 Task: Open a spreadsheet with the name "Function" from shared with me.
Action: Mouse moved to (44, 77)
Screenshot: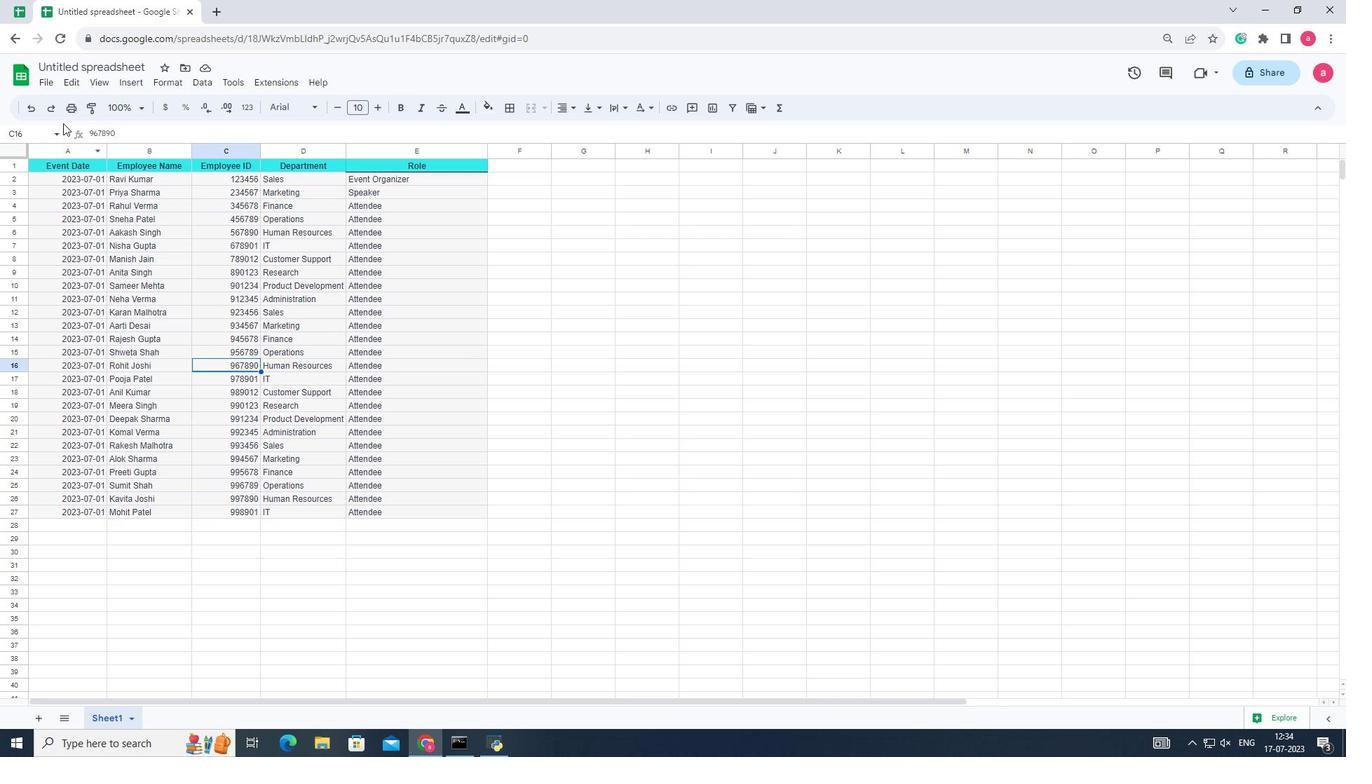 
Action: Mouse pressed left at (44, 77)
Screenshot: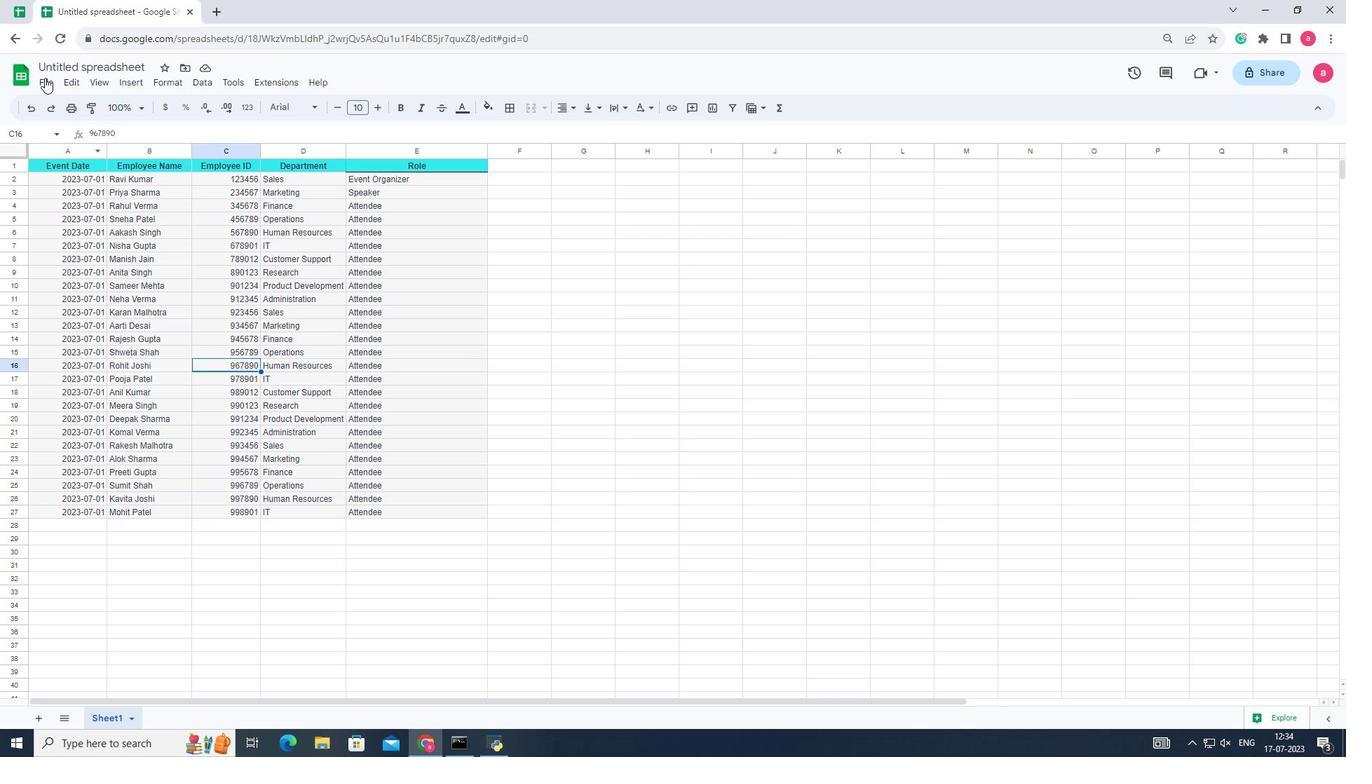 
Action: Mouse moved to (70, 120)
Screenshot: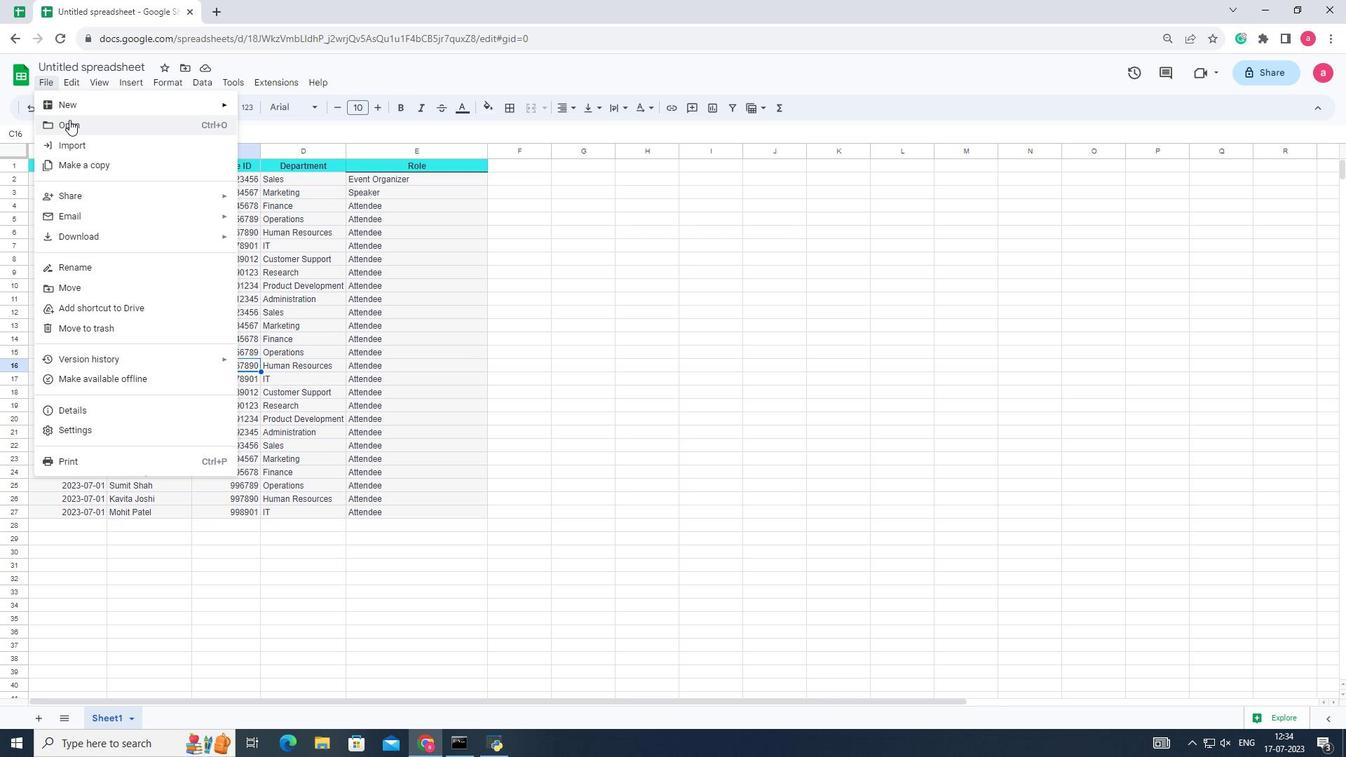 
Action: Mouse pressed left at (70, 120)
Screenshot: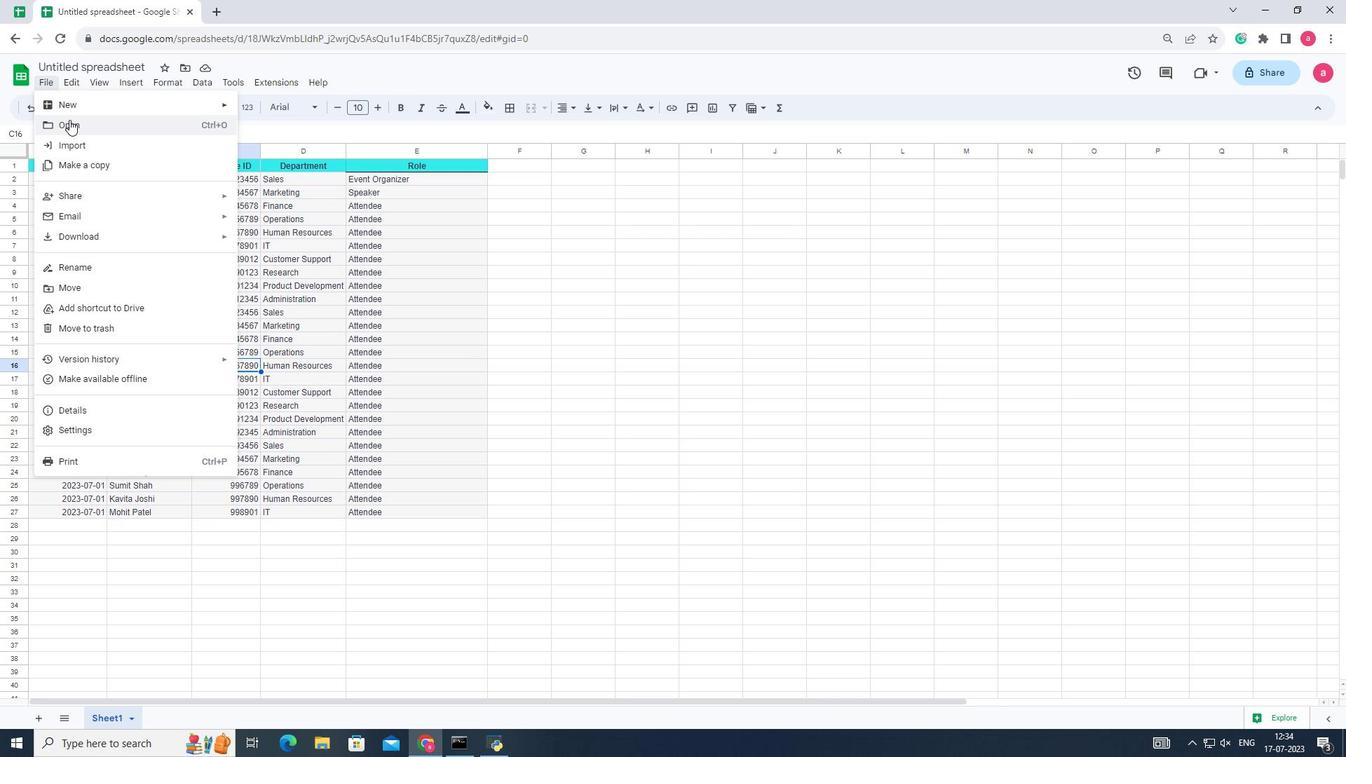 
Action: Mouse moved to (344, 164)
Screenshot: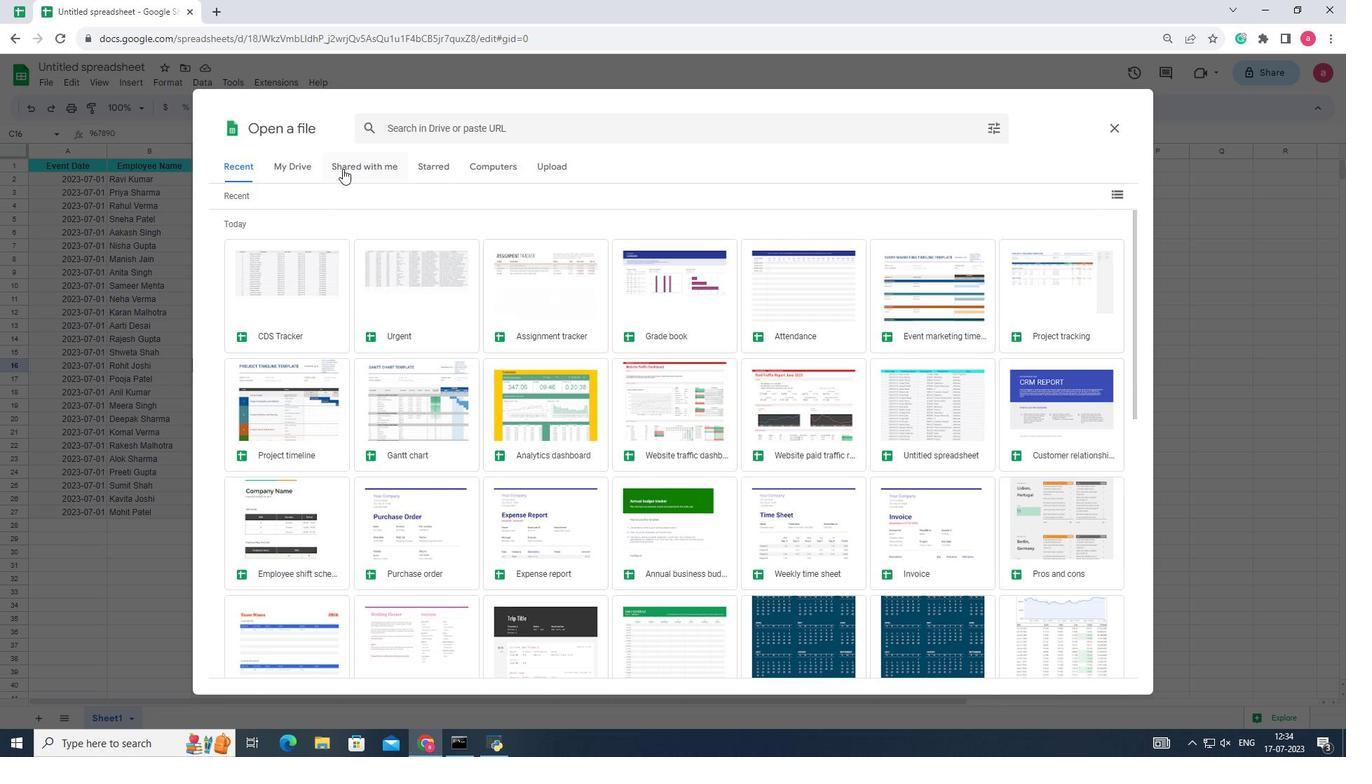 
Action: Mouse pressed left at (344, 164)
Screenshot: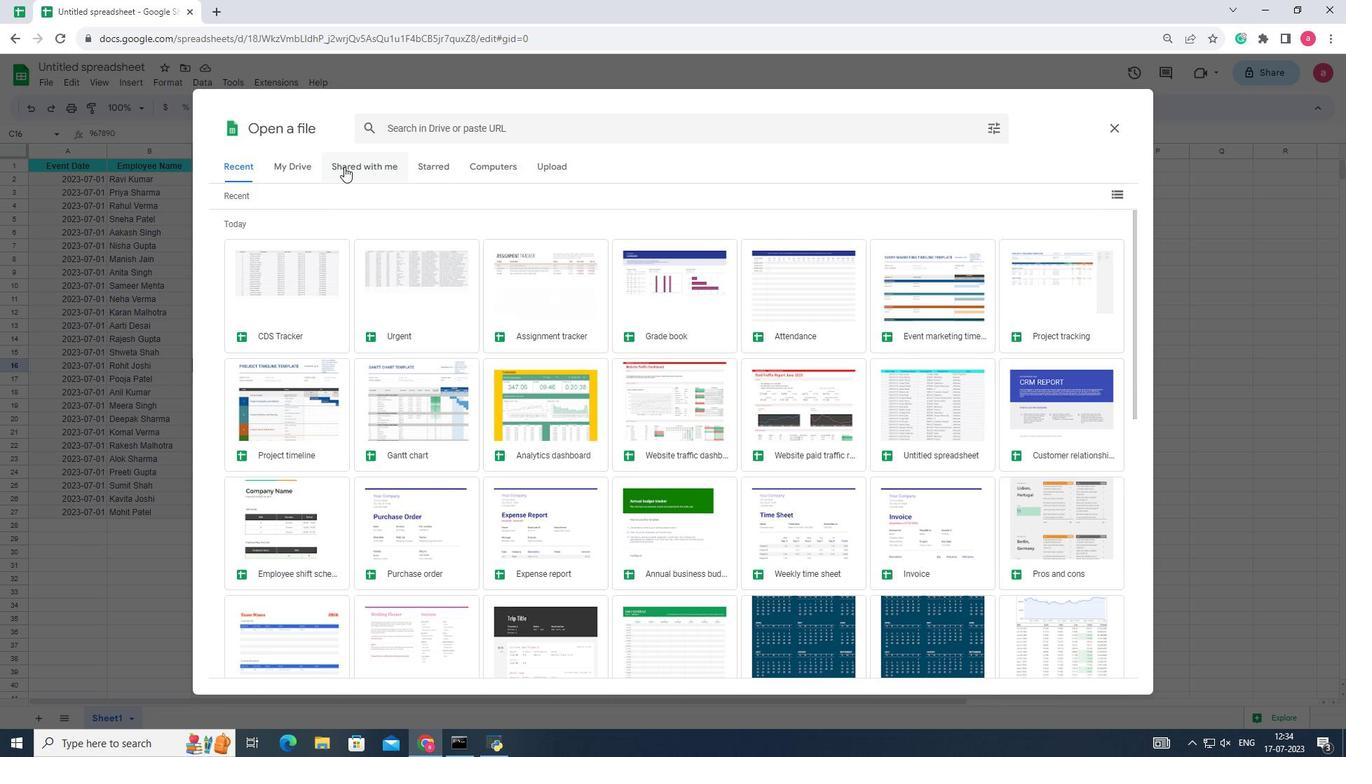 
Action: Mouse moved to (349, 533)
Screenshot: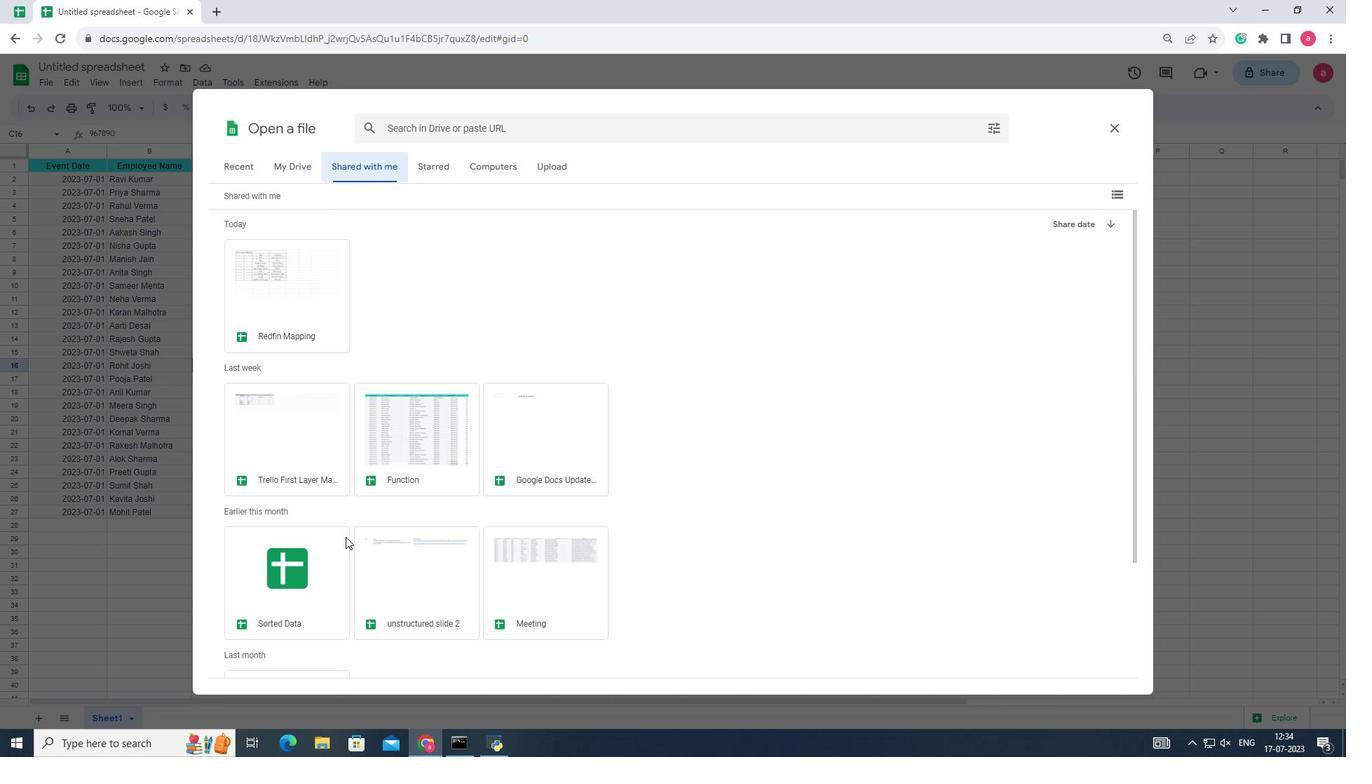 
Action: Mouse scrolled (349, 532) with delta (0, 0)
Screenshot: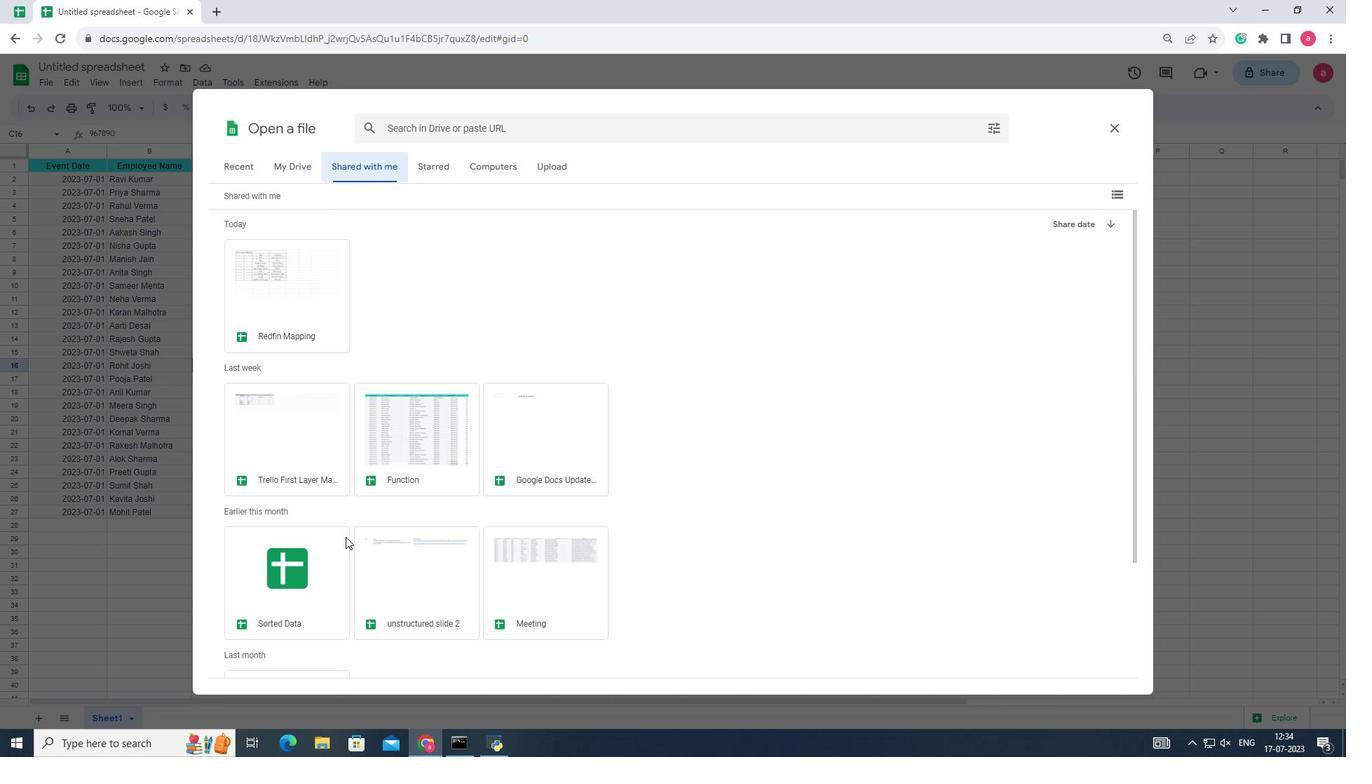 
Action: Mouse scrolled (349, 532) with delta (0, 0)
Screenshot: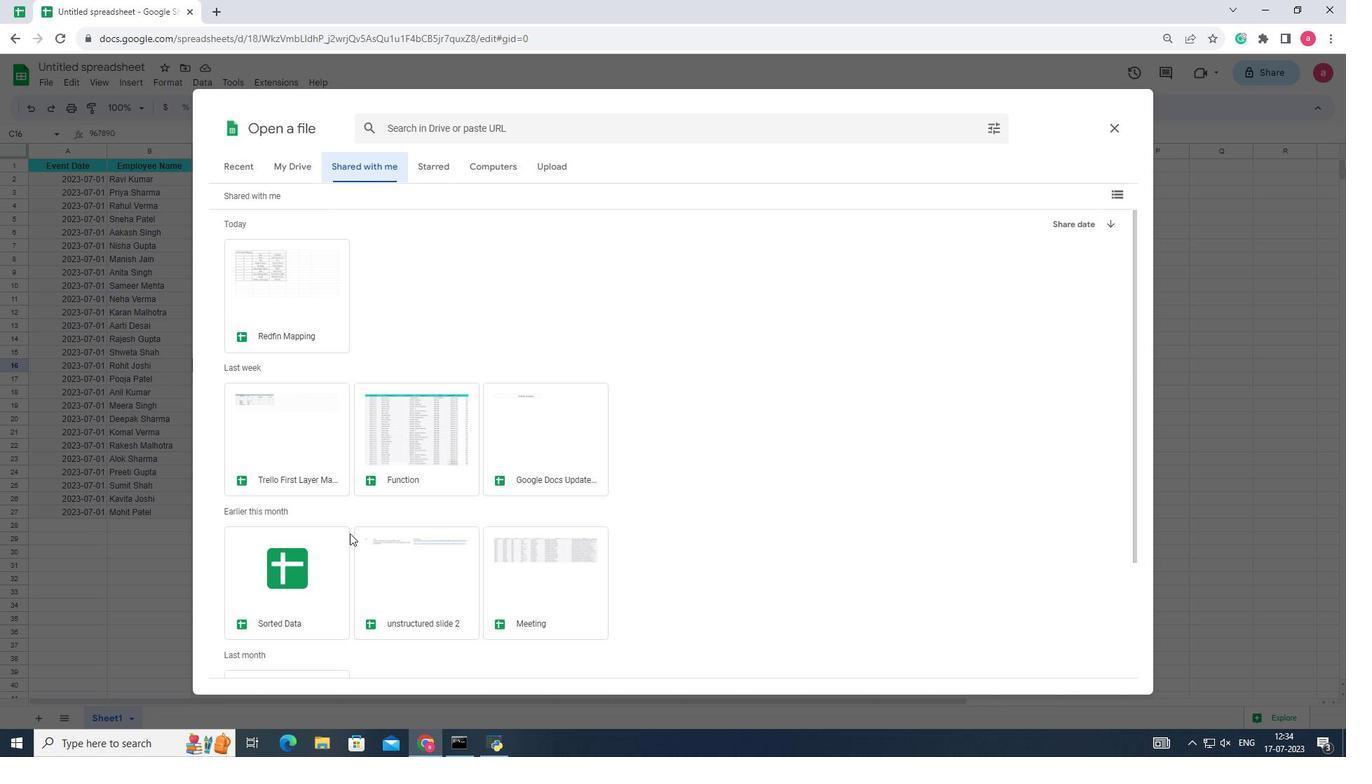 
Action: Mouse moved to (437, 313)
Screenshot: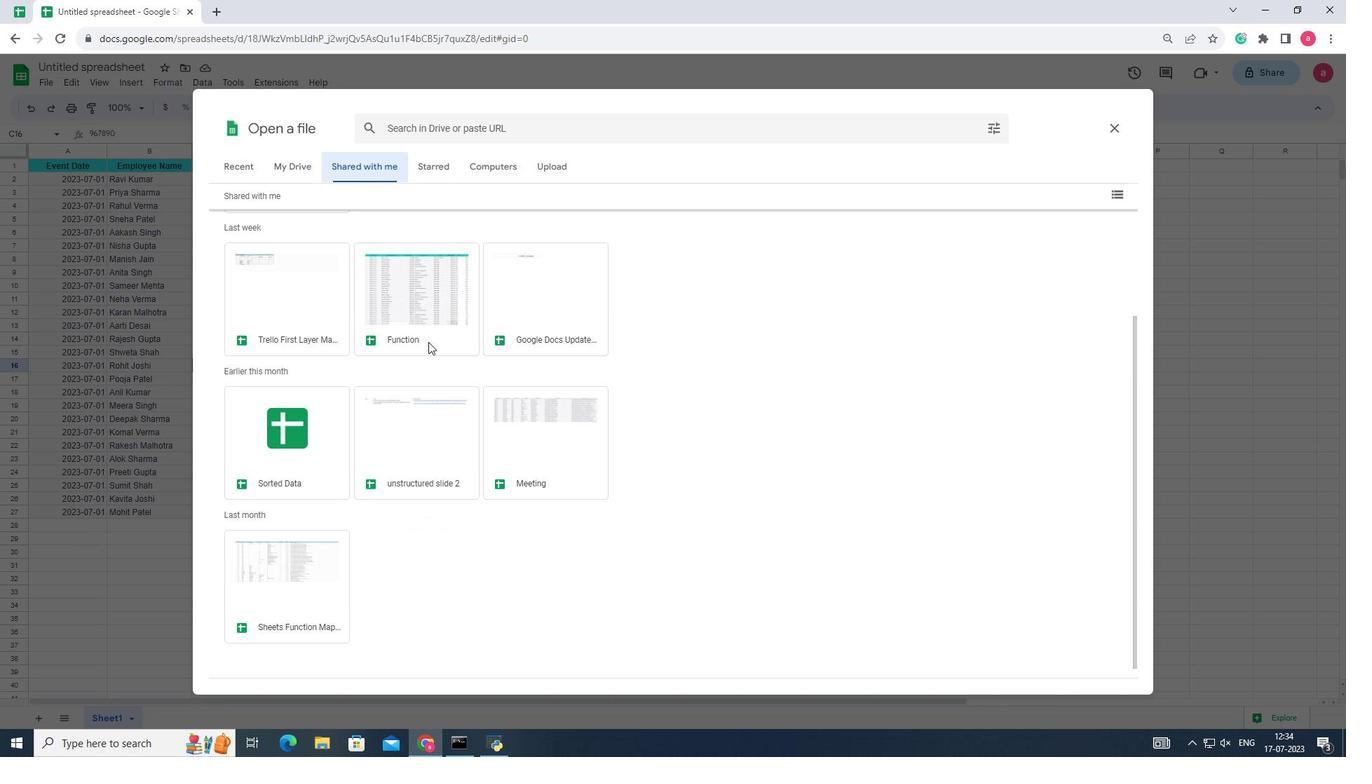
Action: Mouse pressed left at (437, 313)
Screenshot: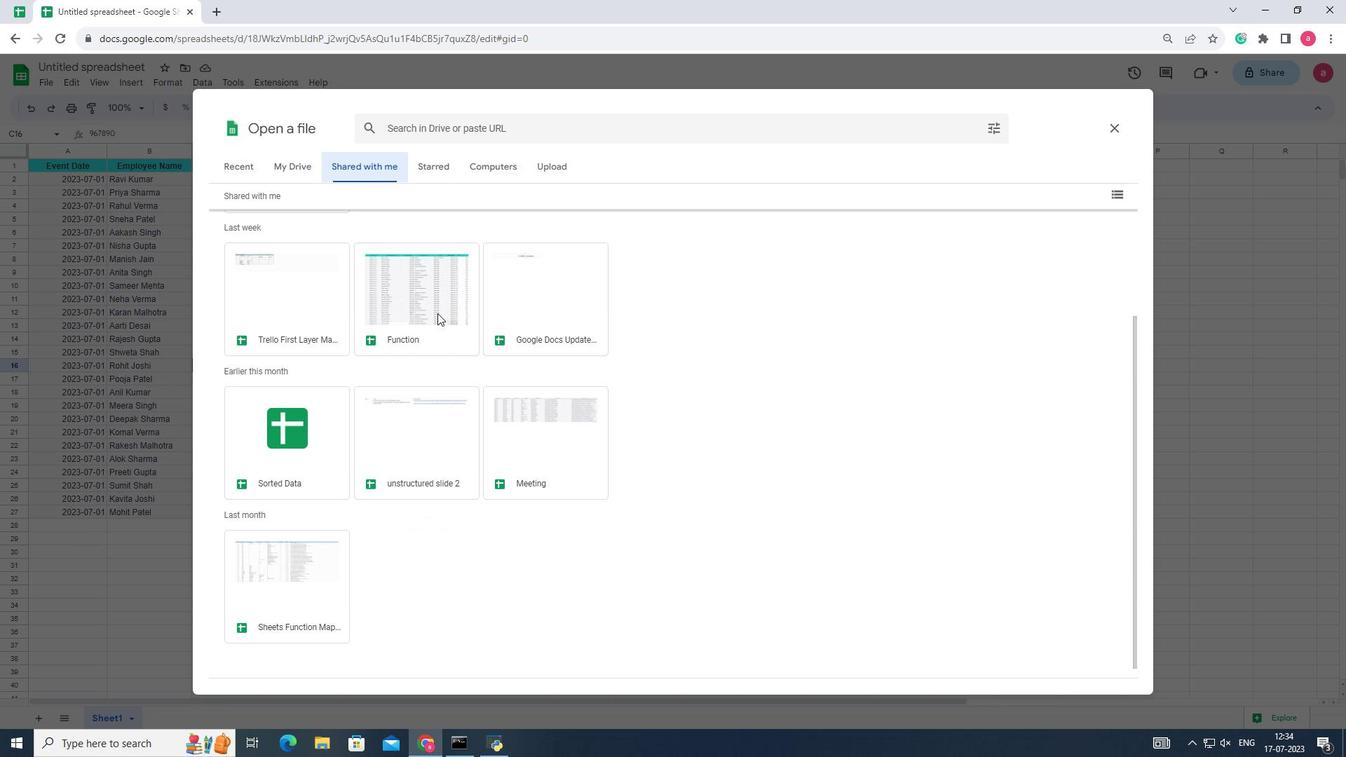 
Action: Mouse moved to (1083, 649)
Screenshot: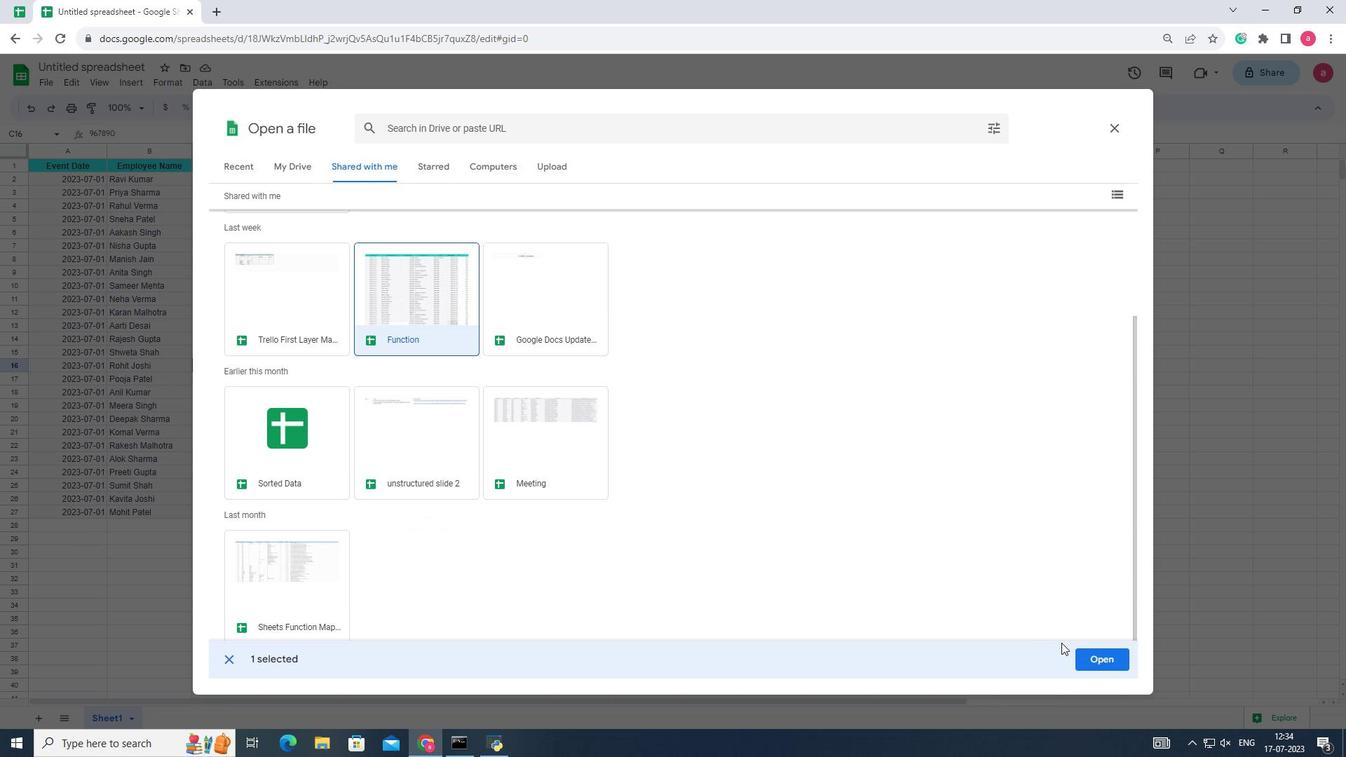 
Action: Mouse pressed left at (1083, 649)
Screenshot: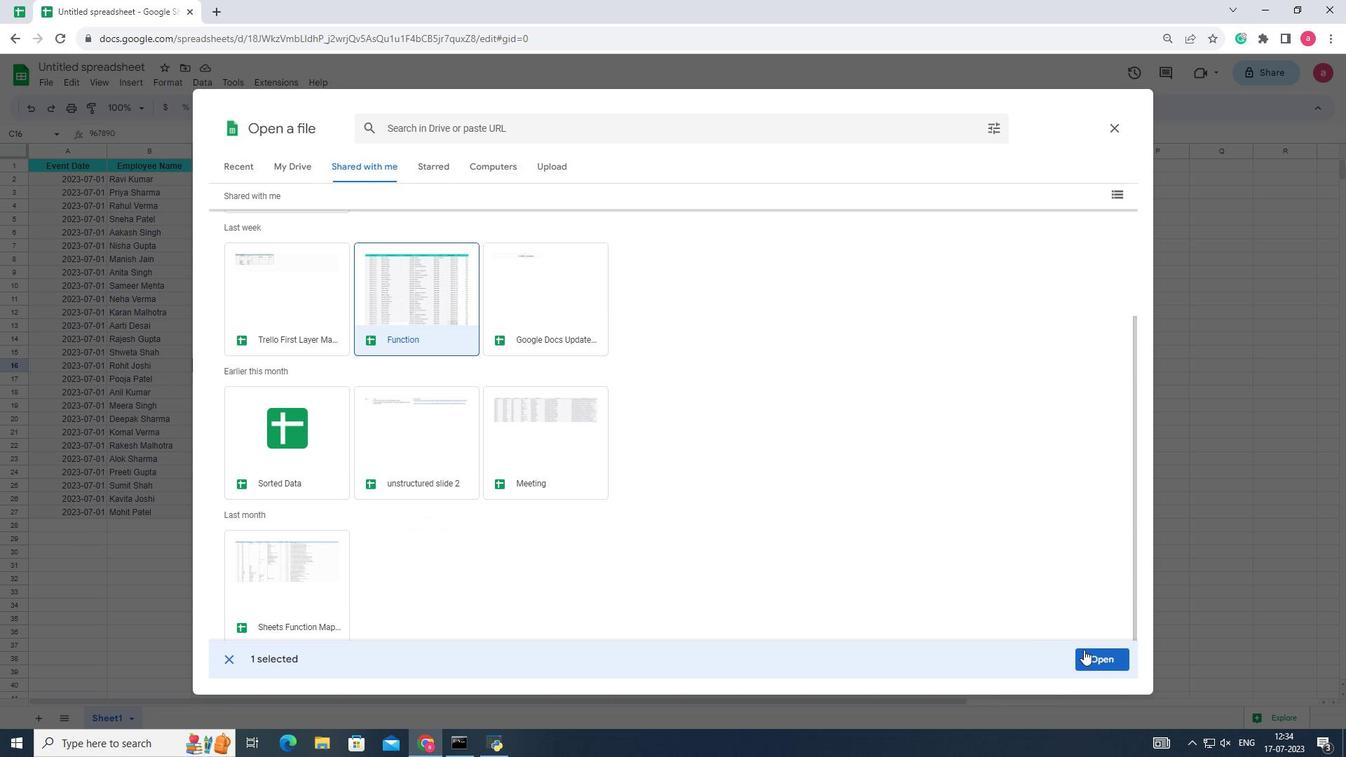 
Action: Mouse moved to (541, 454)
Screenshot: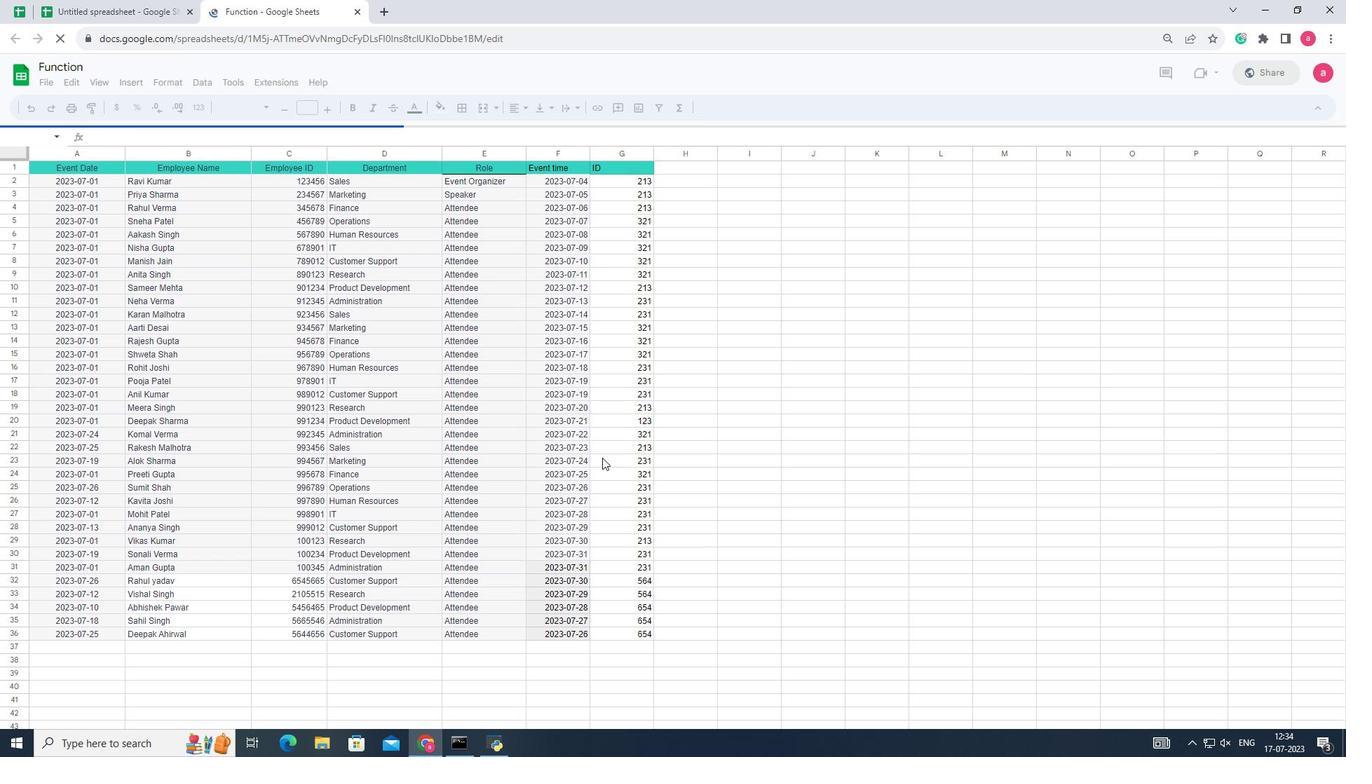 
